 Task: Create a sub task Release to Production / Go Live for the task  Develop a new online tool for online course evaluations in the project BeyondPlan , assign it to team member softage.2@softage.net and update the status of the sub task to  On Track  , set the priority of the sub task to Low
Action: Mouse moved to (495, 277)
Screenshot: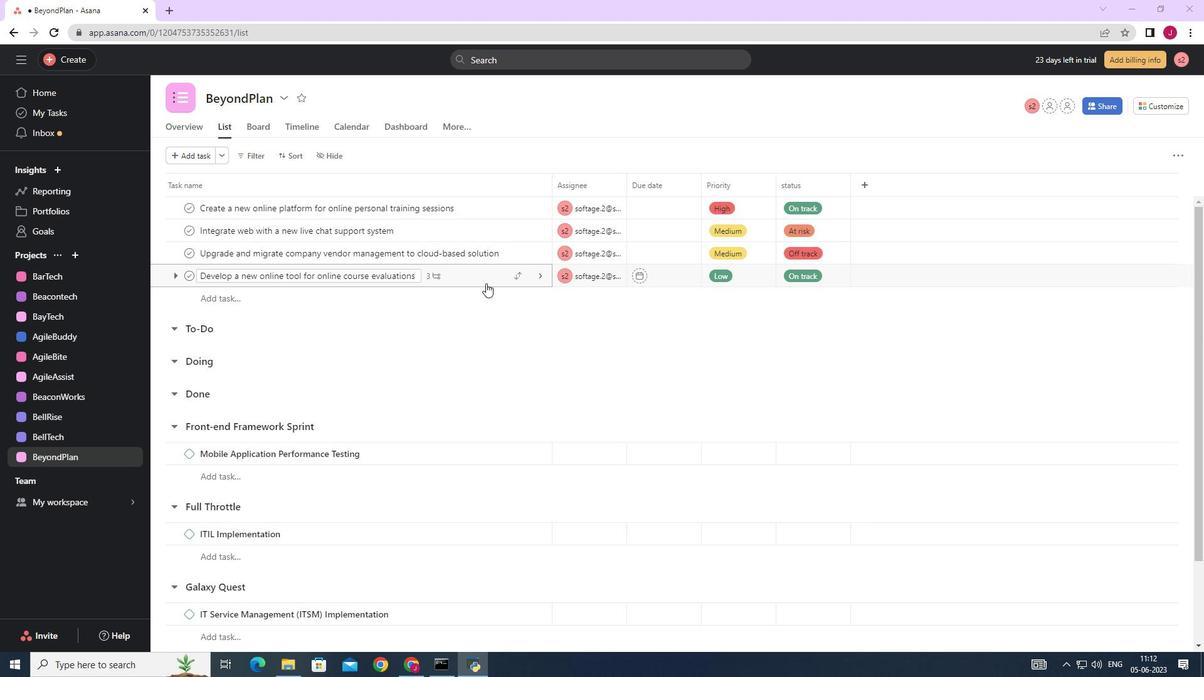 
Action: Mouse pressed left at (495, 277)
Screenshot: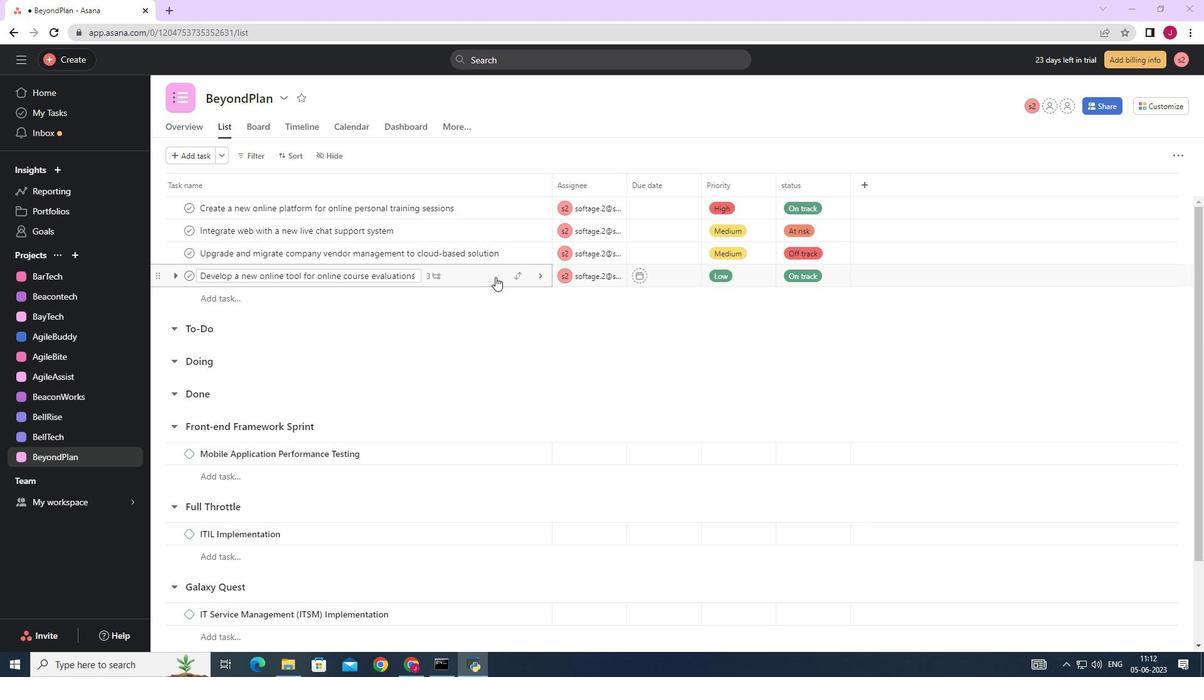 
Action: Mouse moved to (1031, 352)
Screenshot: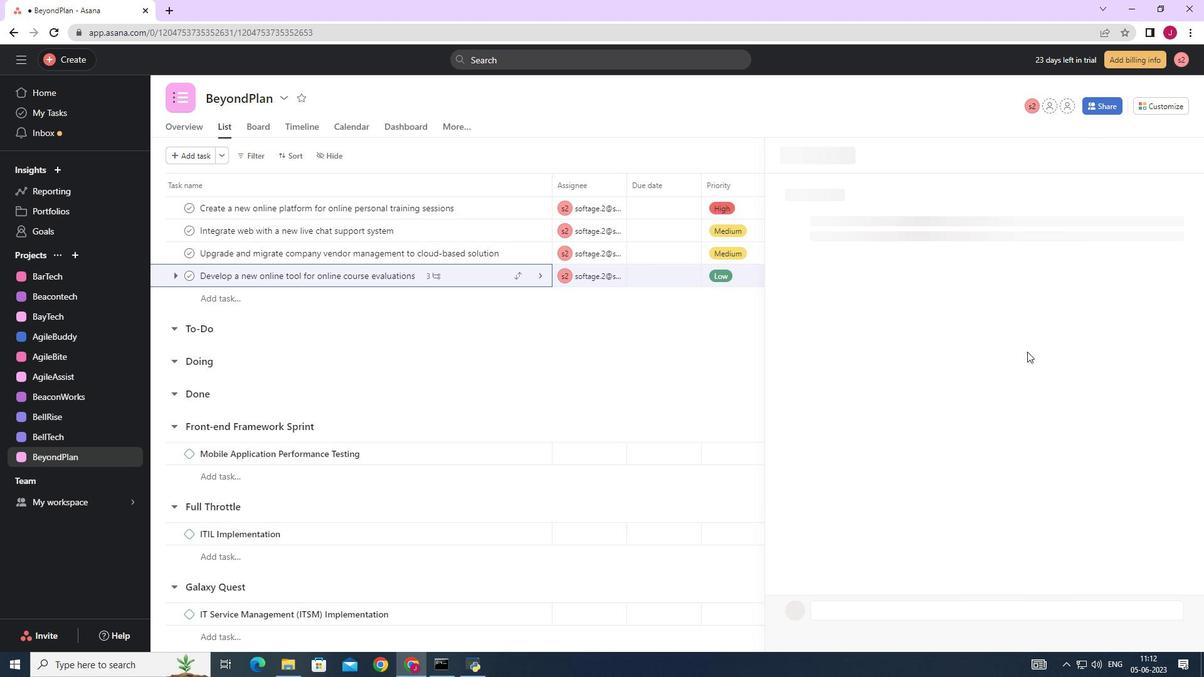 
Action: Mouse scrolled (1031, 351) with delta (0, 0)
Screenshot: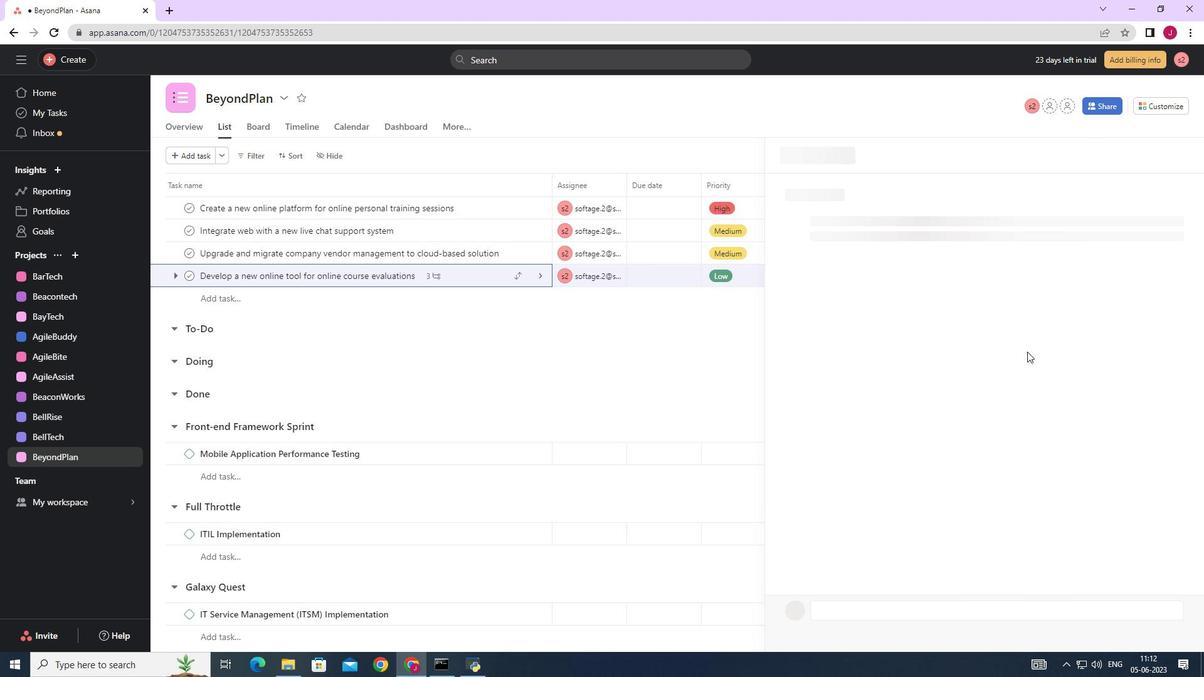 
Action: Mouse scrolled (1031, 351) with delta (0, 0)
Screenshot: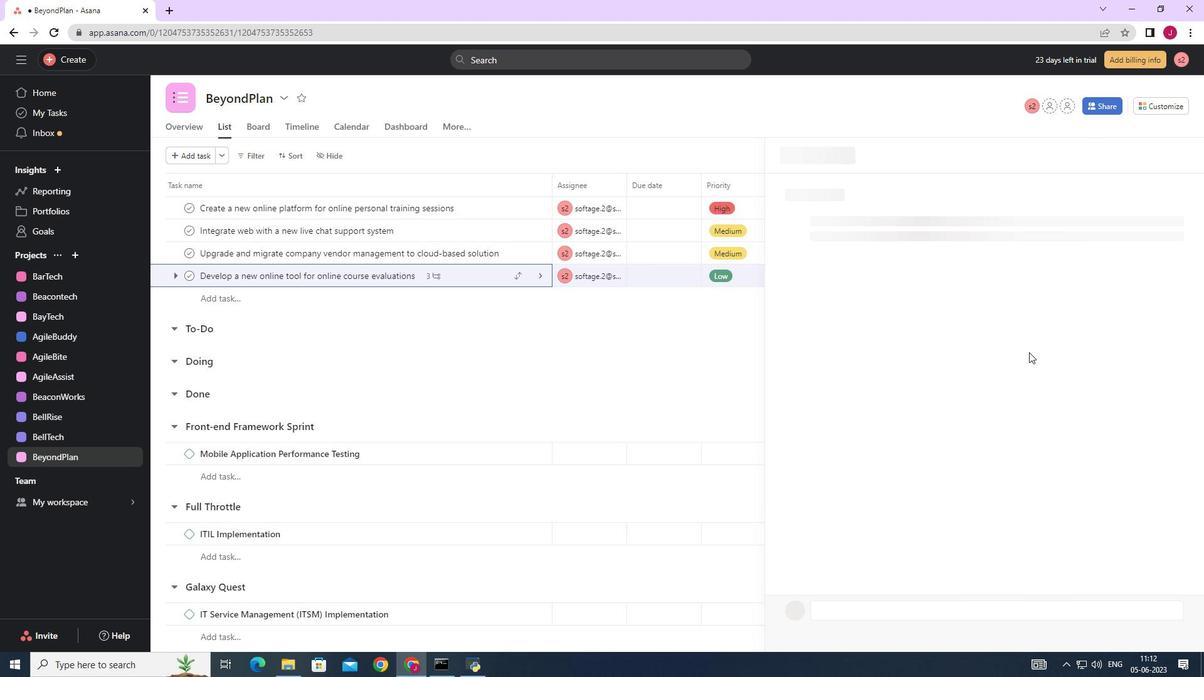 
Action: Mouse scrolled (1031, 351) with delta (0, 0)
Screenshot: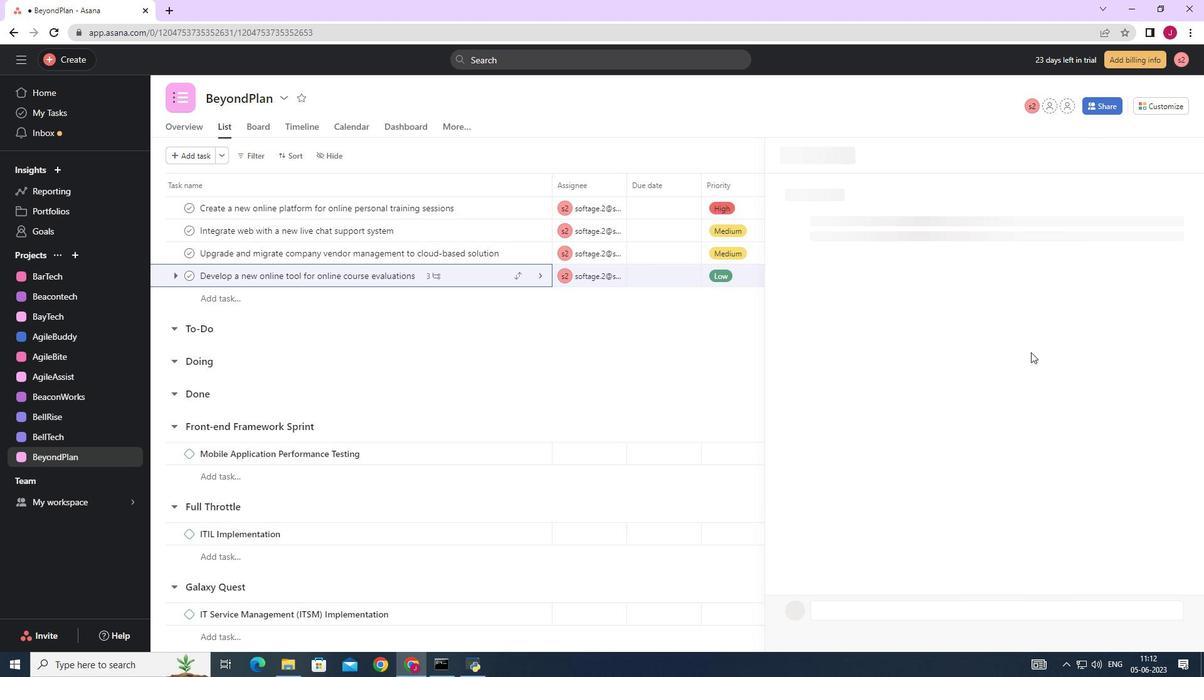 
Action: Mouse scrolled (1031, 351) with delta (0, 0)
Screenshot: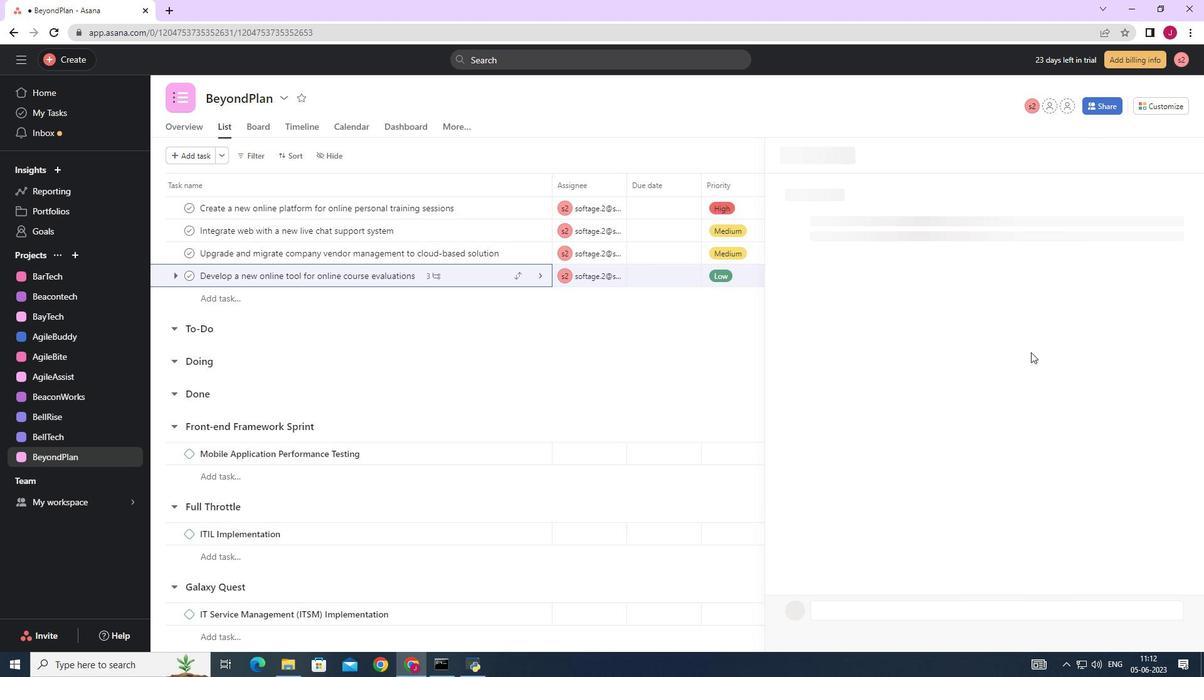 
Action: Mouse moved to (813, 455)
Screenshot: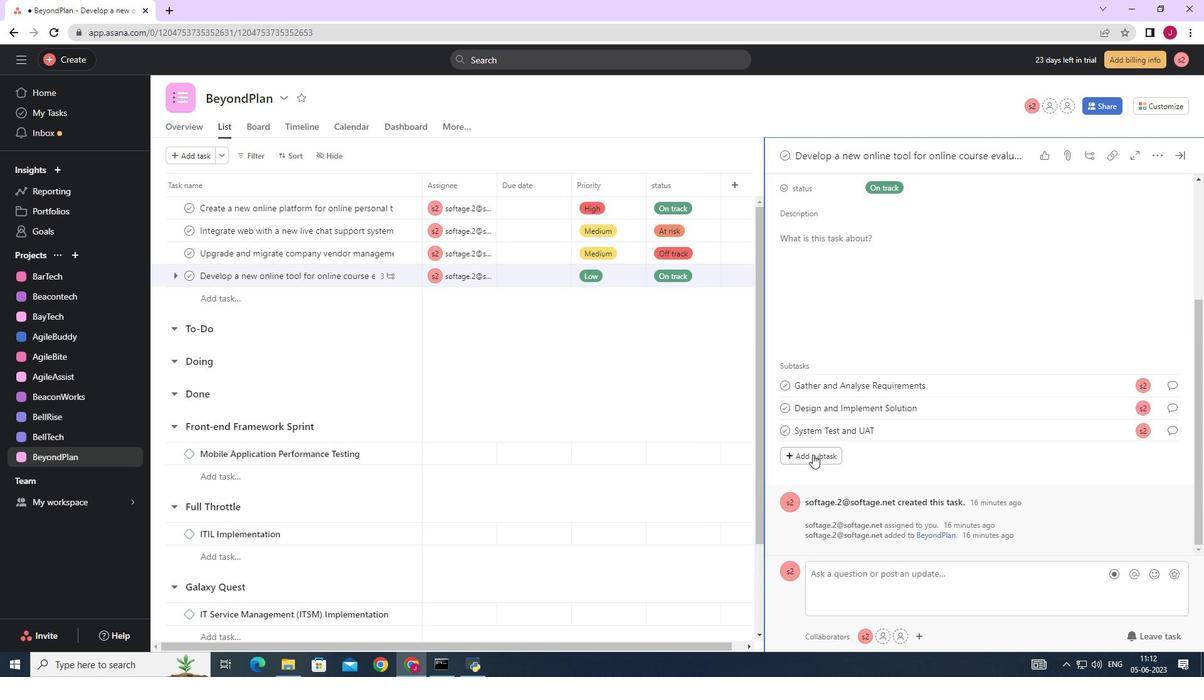 
Action: Mouse pressed left at (813, 455)
Screenshot: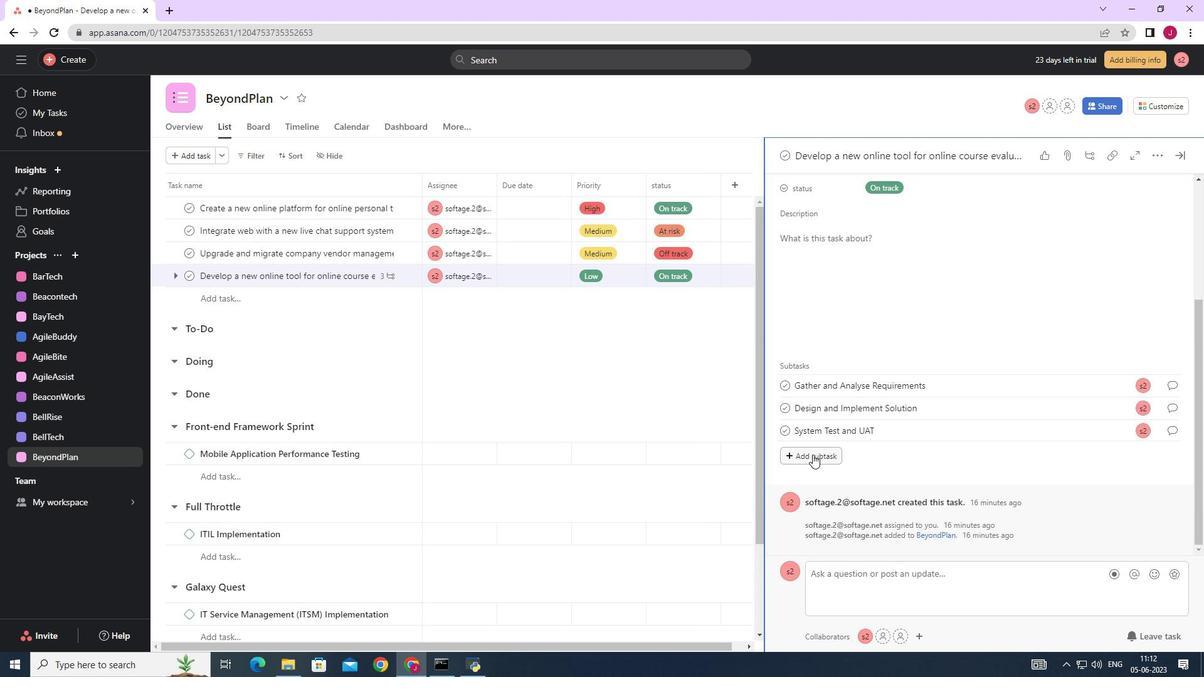 
Action: Mouse moved to (813, 455)
Screenshot: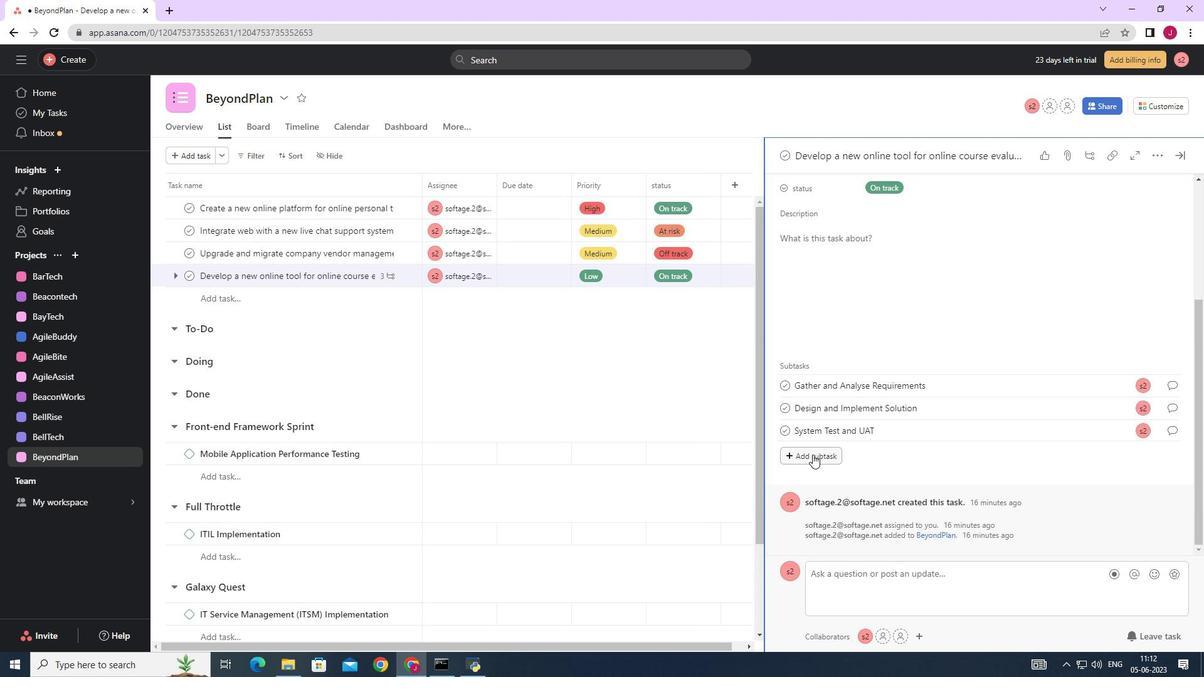 
Action: Key pressed <Key.caps_lock><Key.caps_lock>r<Key.caps_lock>ELEASE<Key.space>TO<Key.space>PRODUCTION<Key.space>/<Key.space><Key.caps_lock>g<Key.caps_lock>O<Key.space><Key.caps_lock>l<Key.caps_lock>IVE
Screenshot: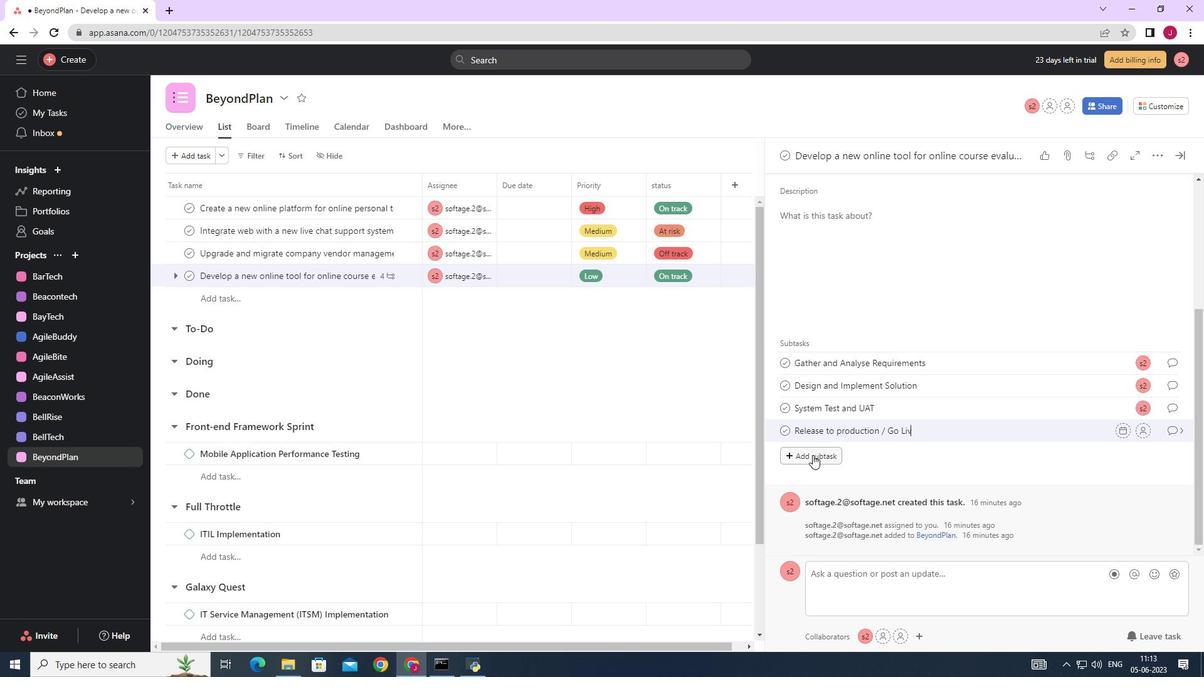 
Action: Mouse moved to (1139, 430)
Screenshot: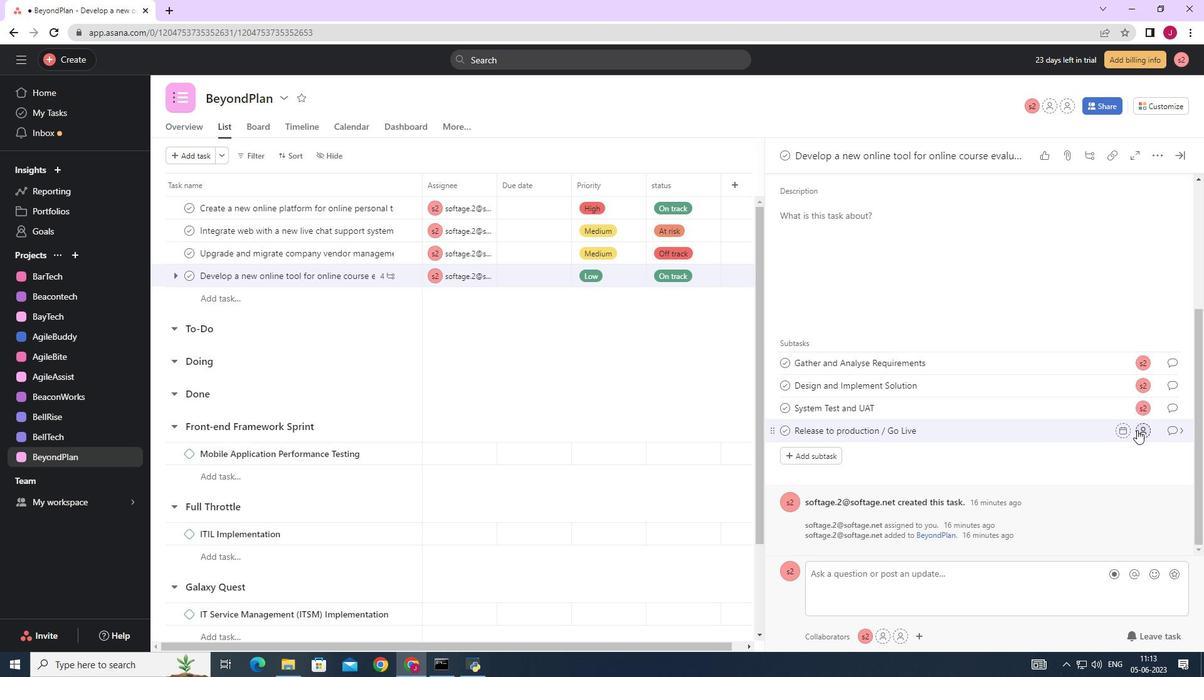 
Action: Mouse pressed left at (1139, 430)
Screenshot: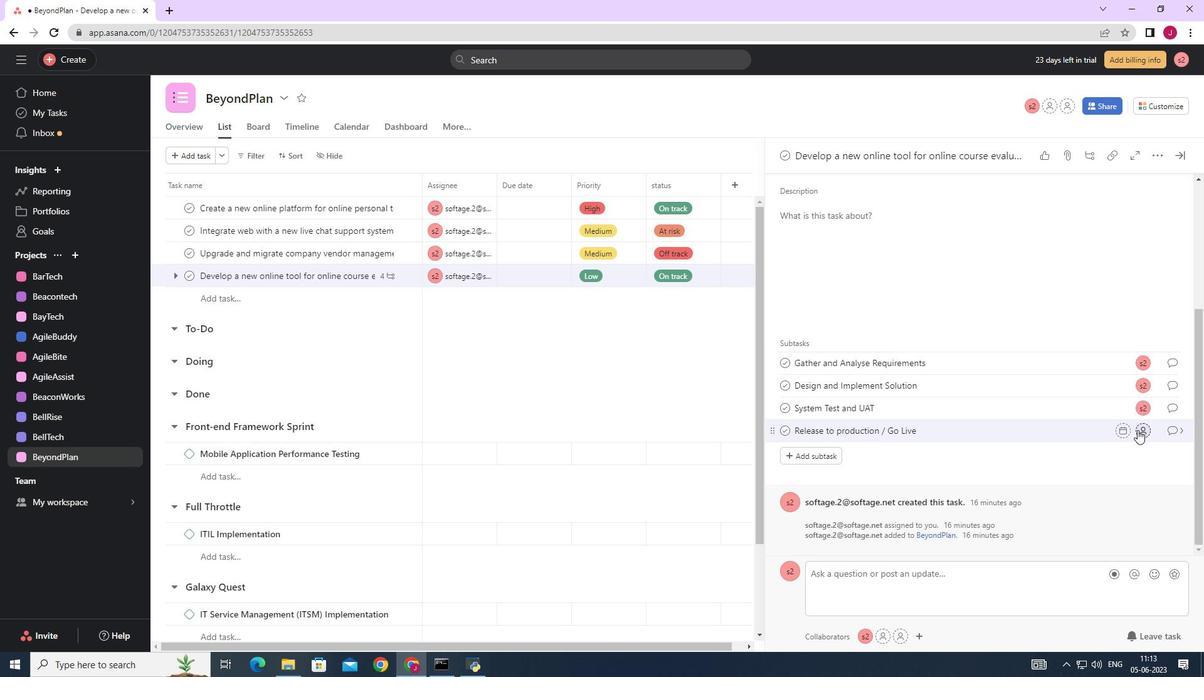
Action: Mouse moved to (986, 517)
Screenshot: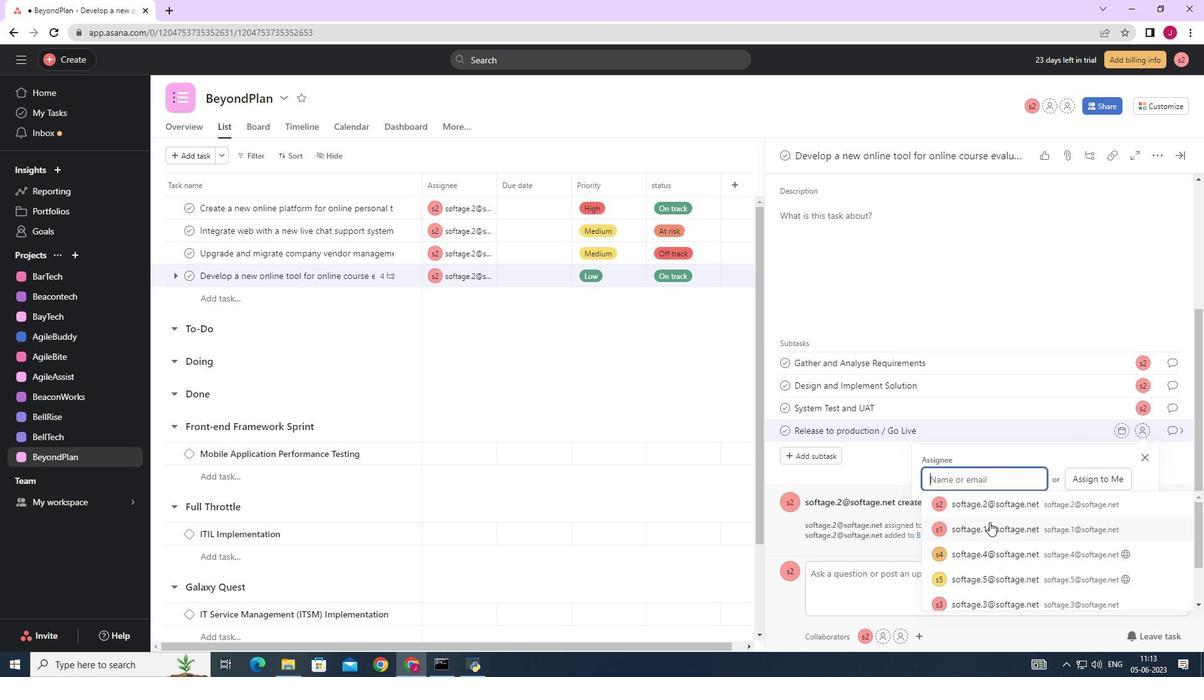 
Action: Key pressed SOFTAGE.2
Screenshot: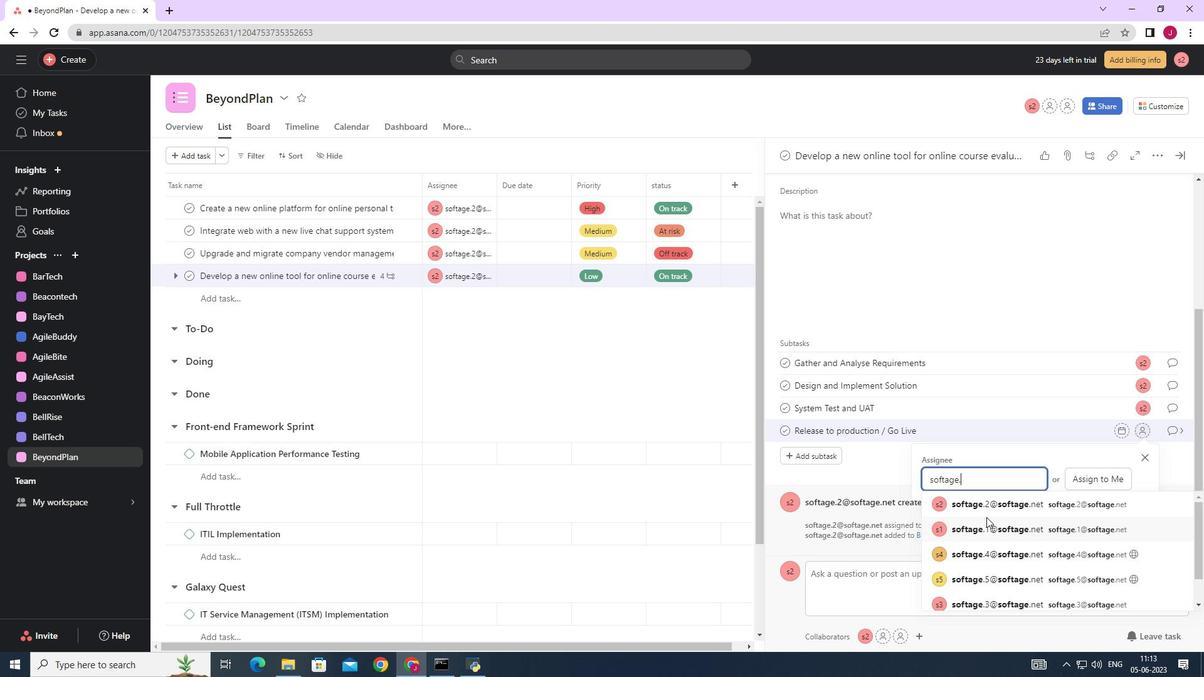 
Action: Mouse moved to (976, 503)
Screenshot: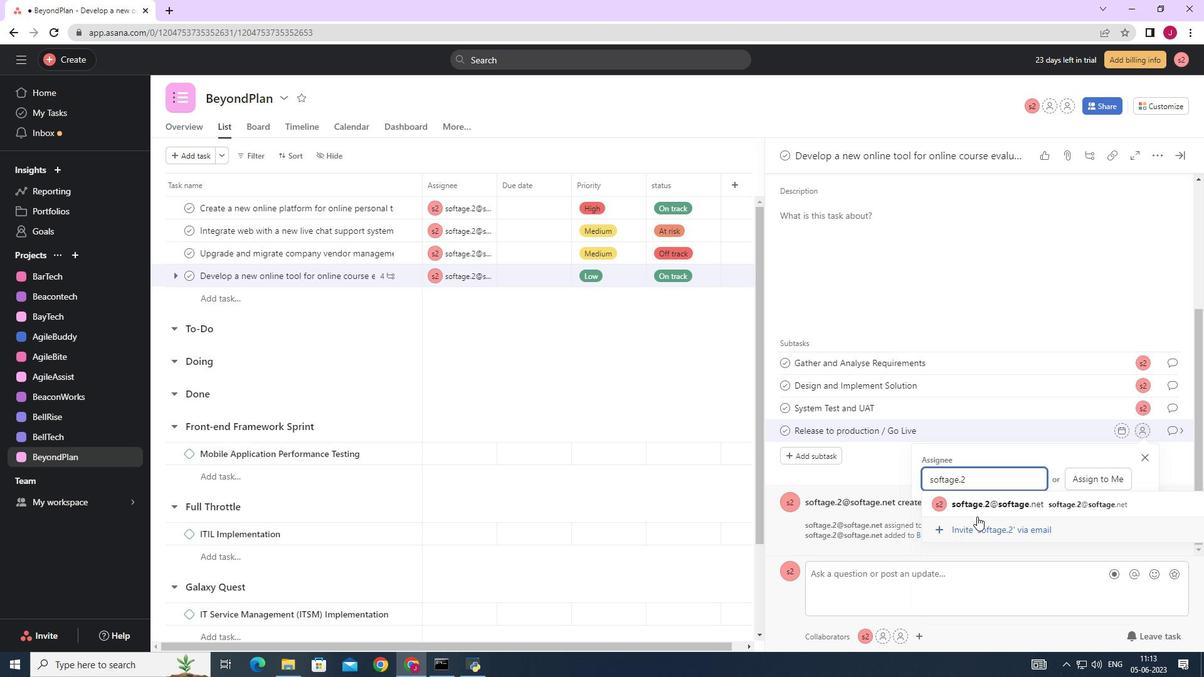 
Action: Mouse pressed left at (976, 503)
Screenshot: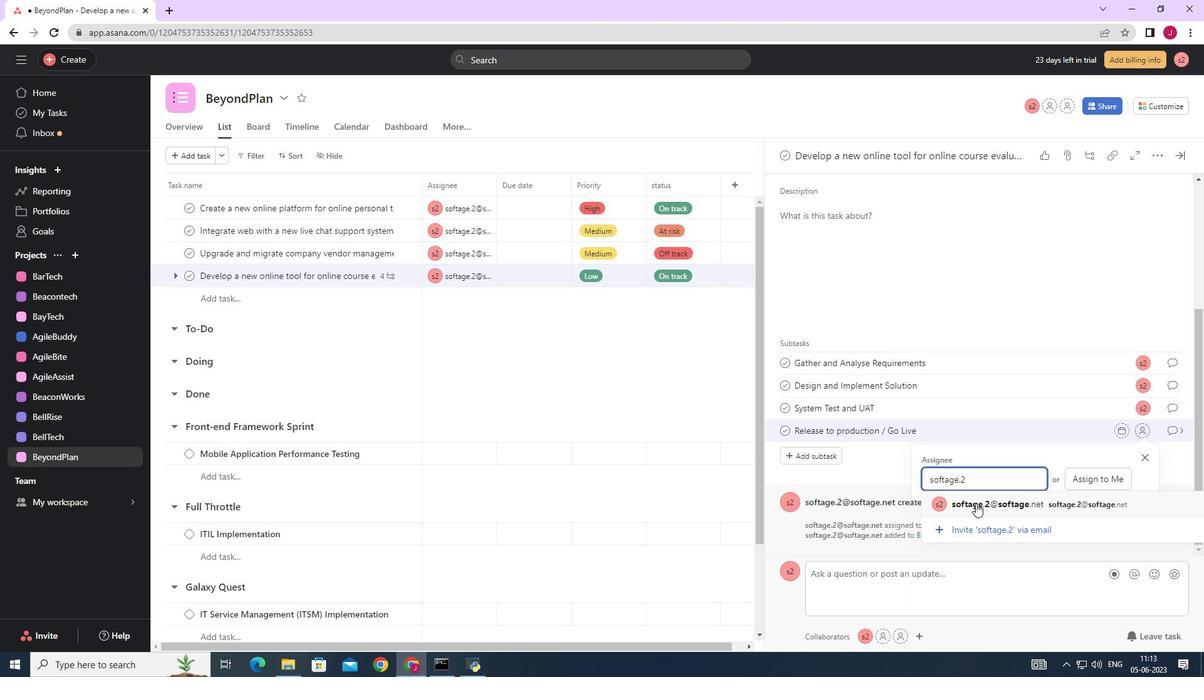 
Action: Mouse moved to (1176, 431)
Screenshot: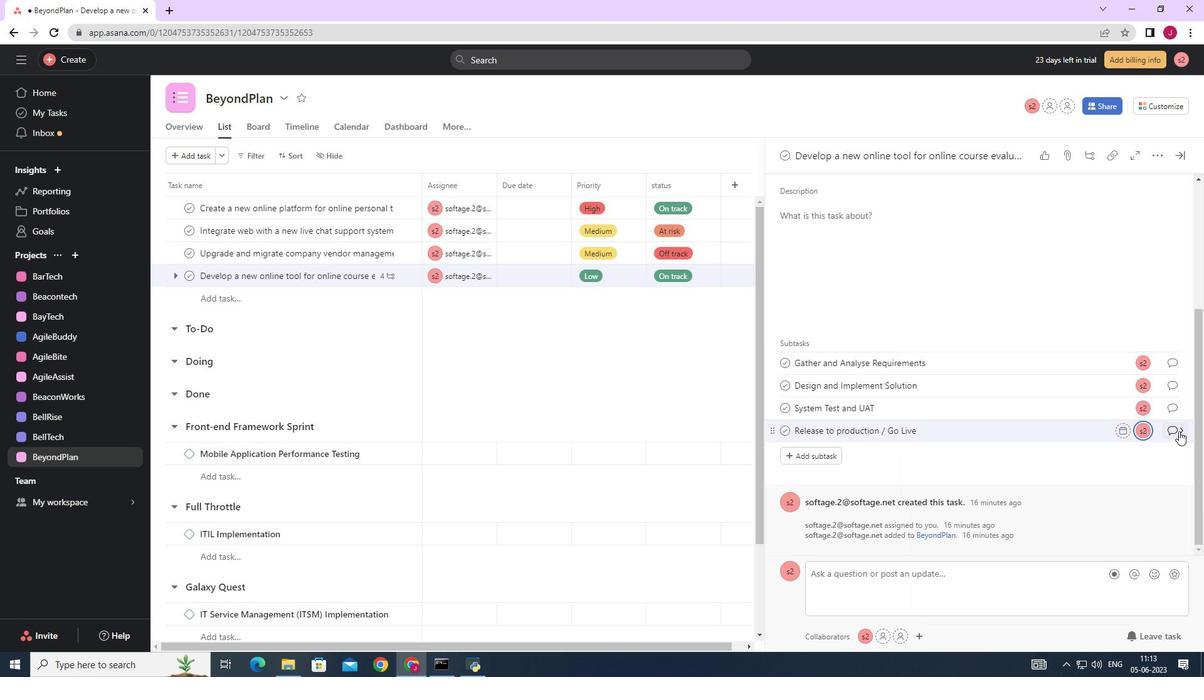 
Action: Mouse pressed left at (1176, 431)
Screenshot: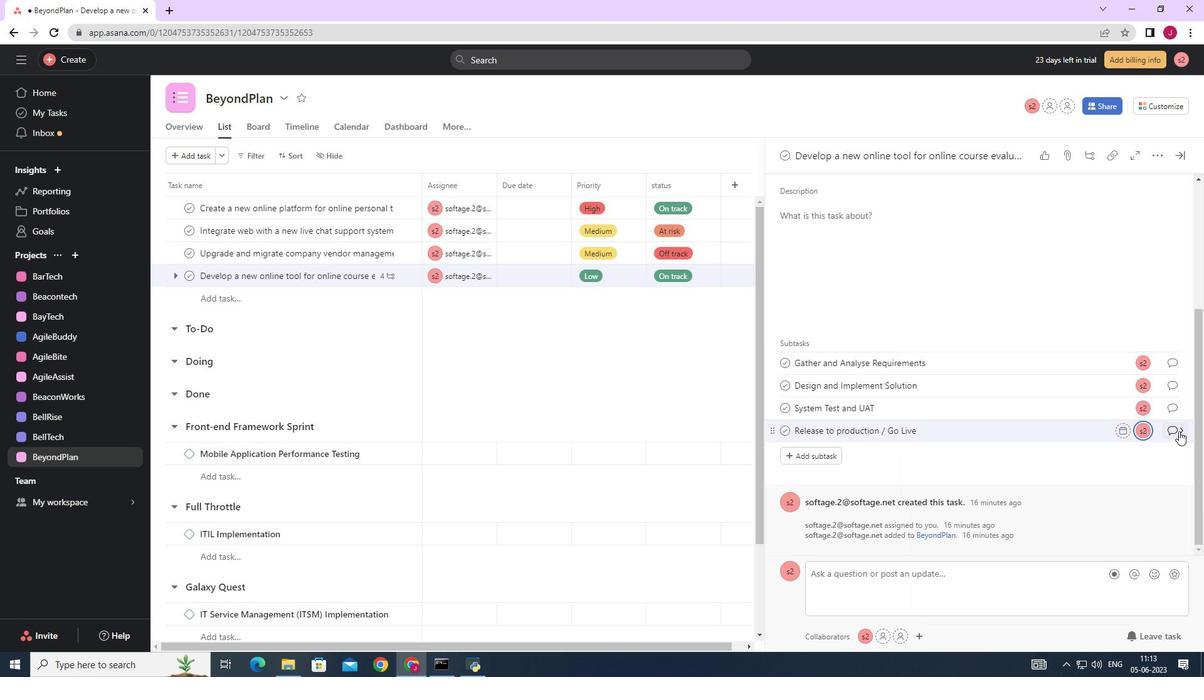 
Action: Mouse moved to (833, 332)
Screenshot: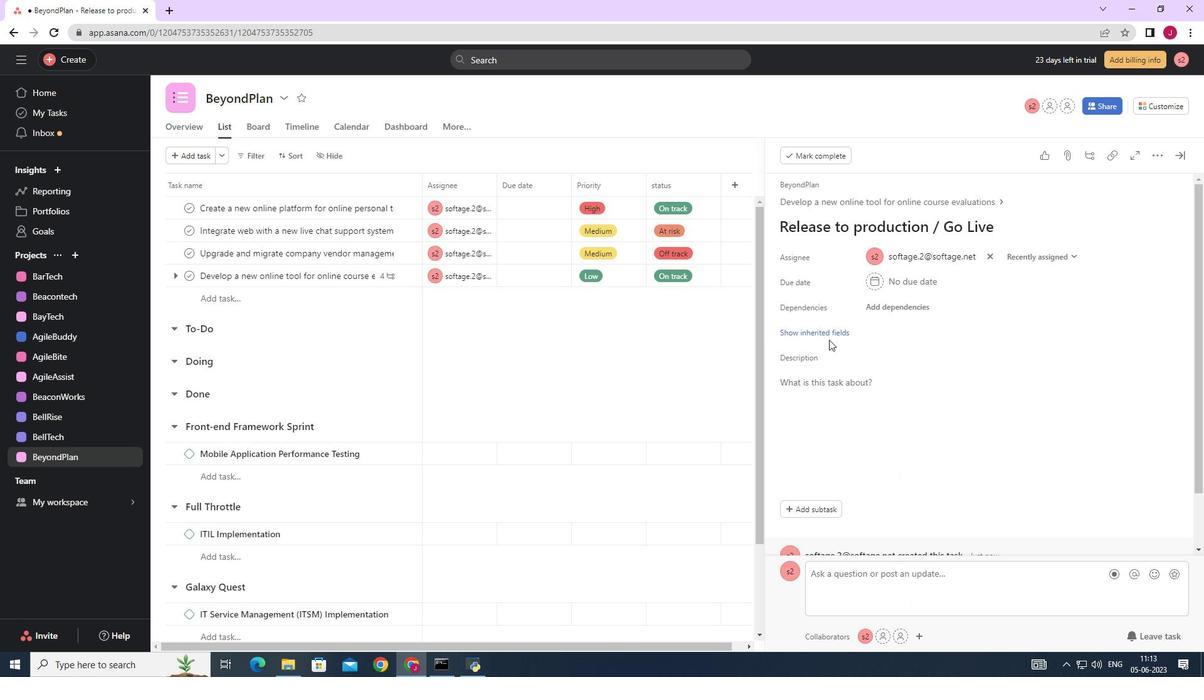 
Action: Mouse pressed left at (833, 332)
Screenshot: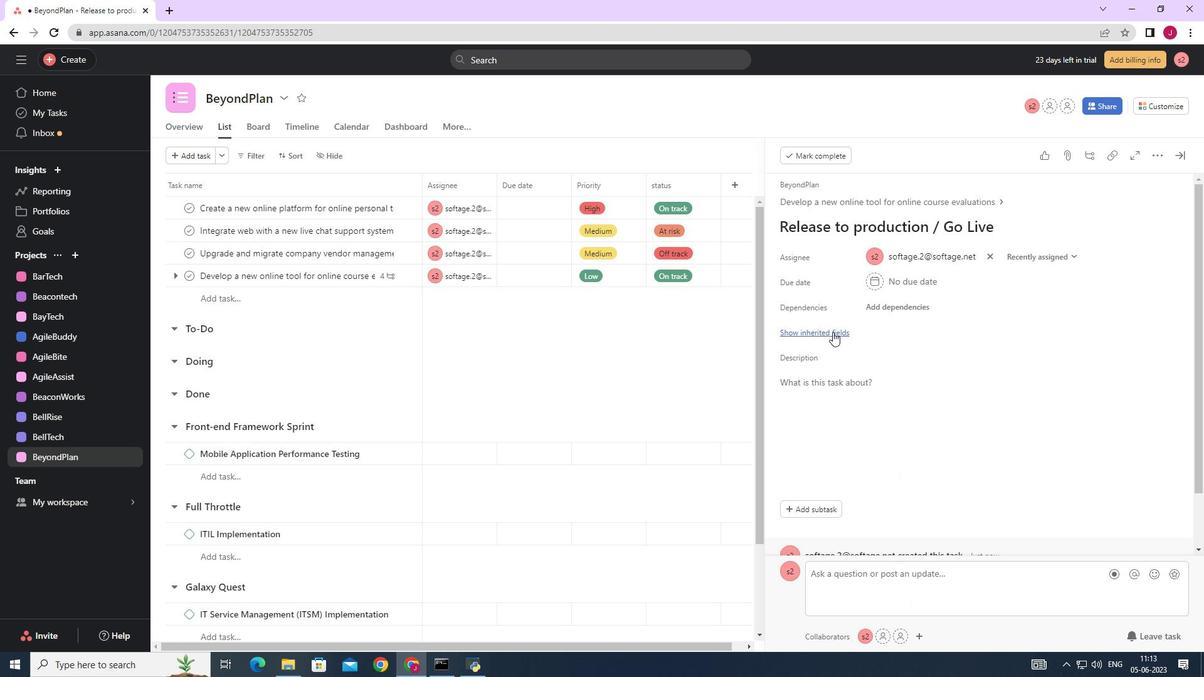 
Action: Mouse moved to (880, 355)
Screenshot: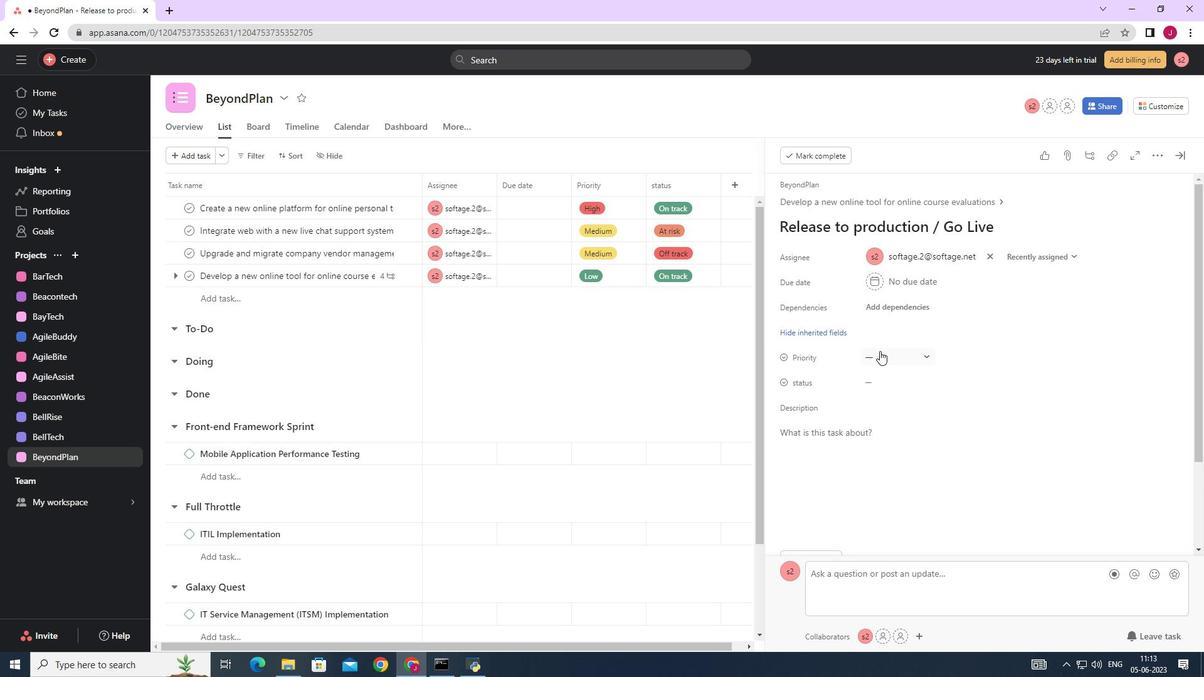
Action: Mouse pressed left at (880, 355)
Screenshot: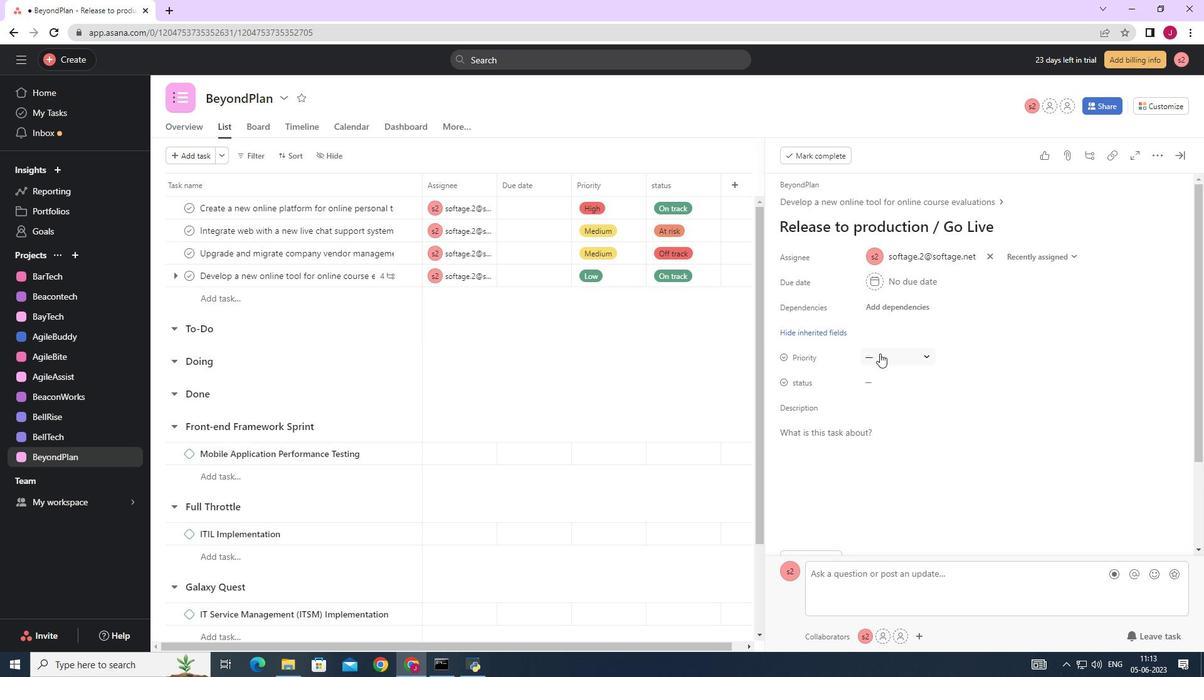 
Action: Mouse moved to (896, 451)
Screenshot: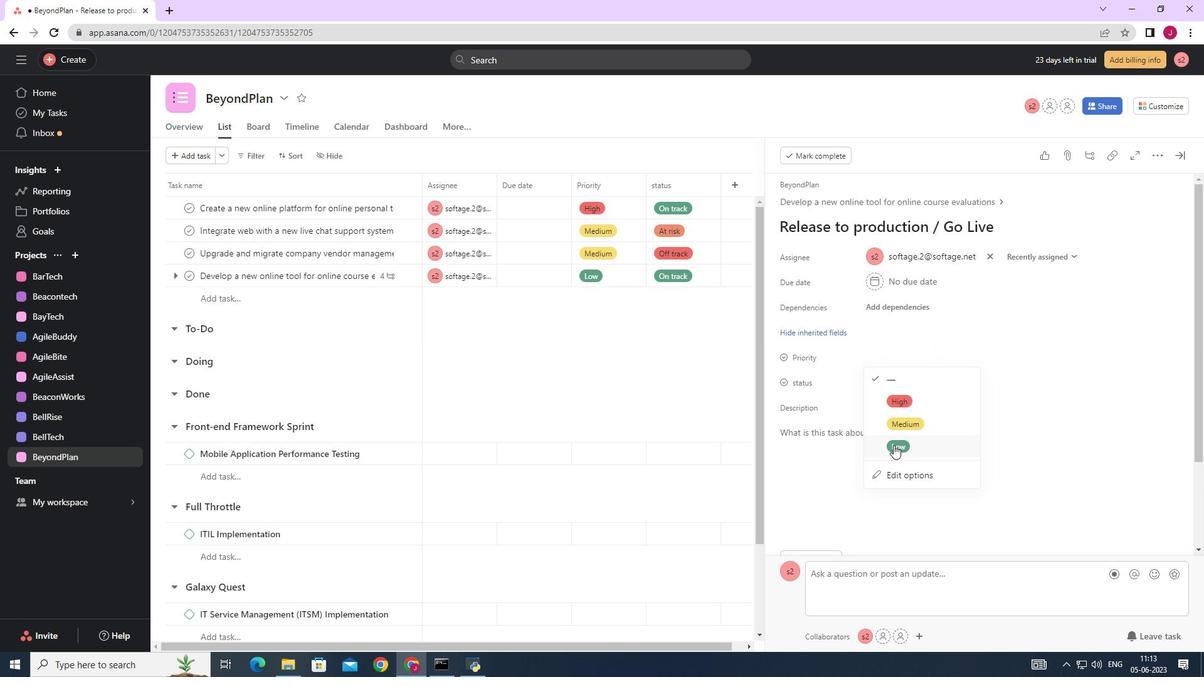 
Action: Mouse pressed left at (896, 451)
Screenshot: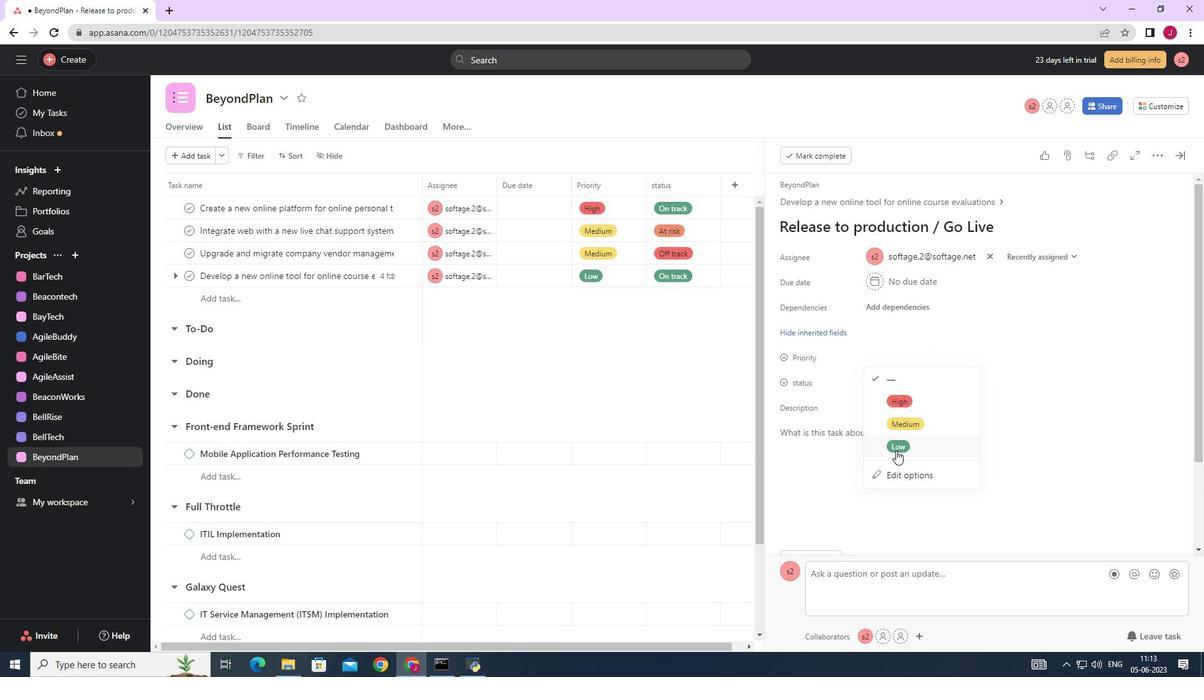 
Action: Mouse moved to (880, 378)
Screenshot: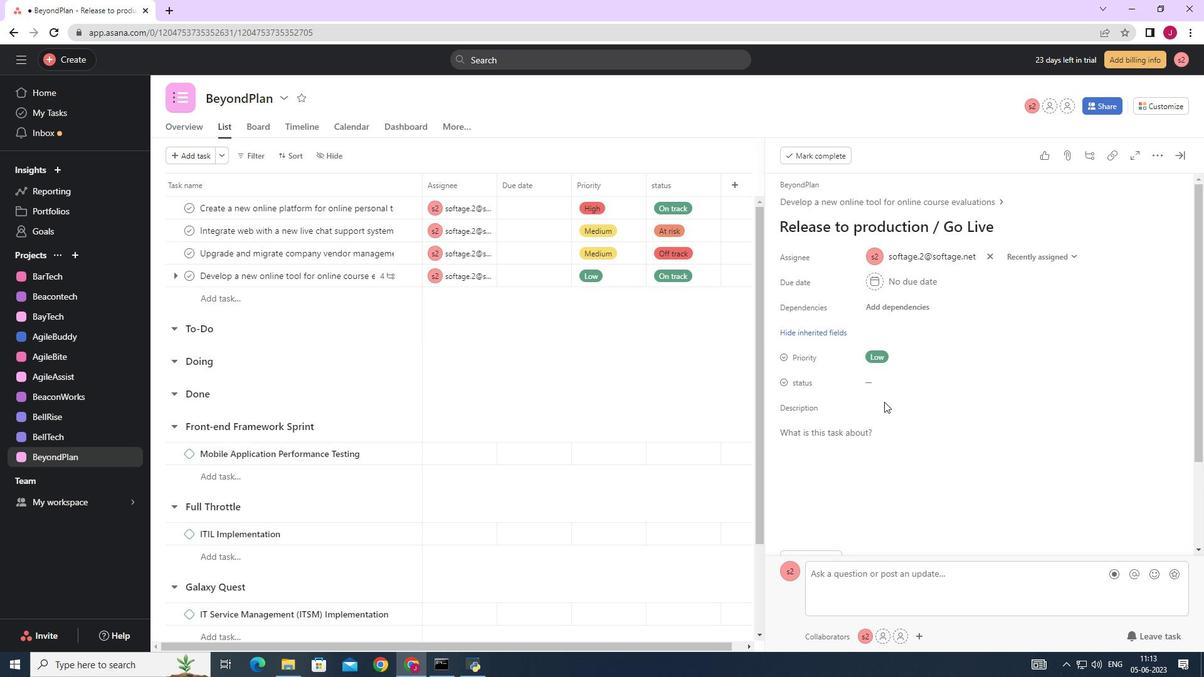
Action: Mouse pressed left at (880, 378)
Screenshot: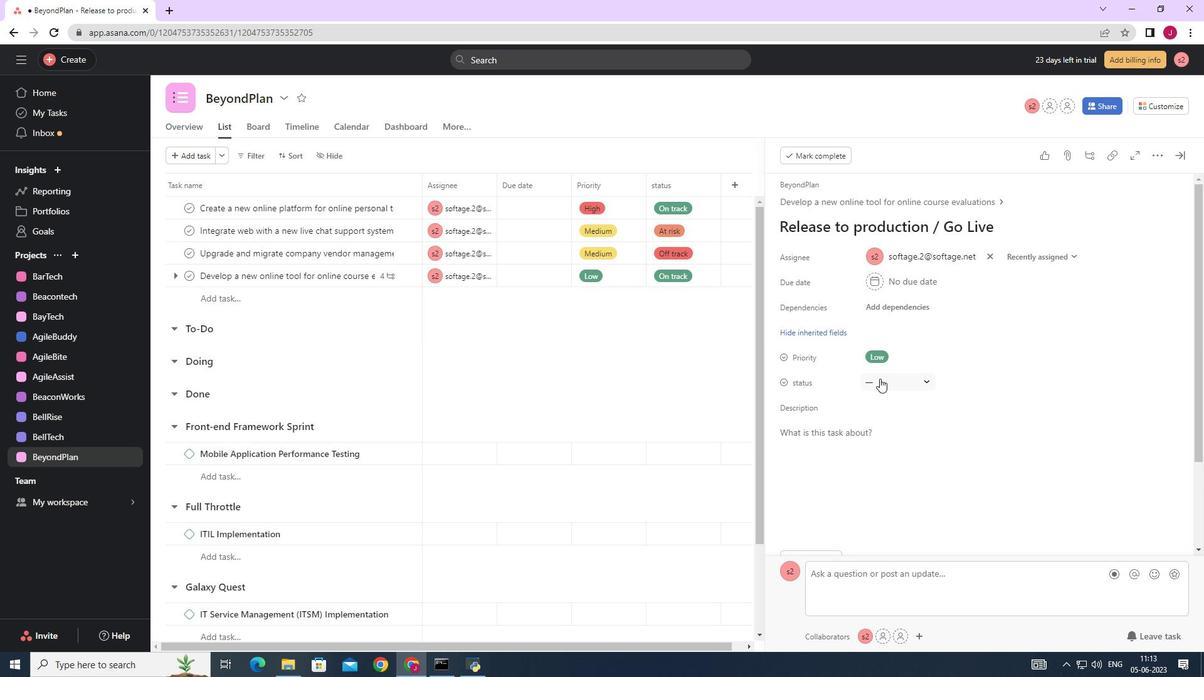 
Action: Mouse moved to (909, 421)
Screenshot: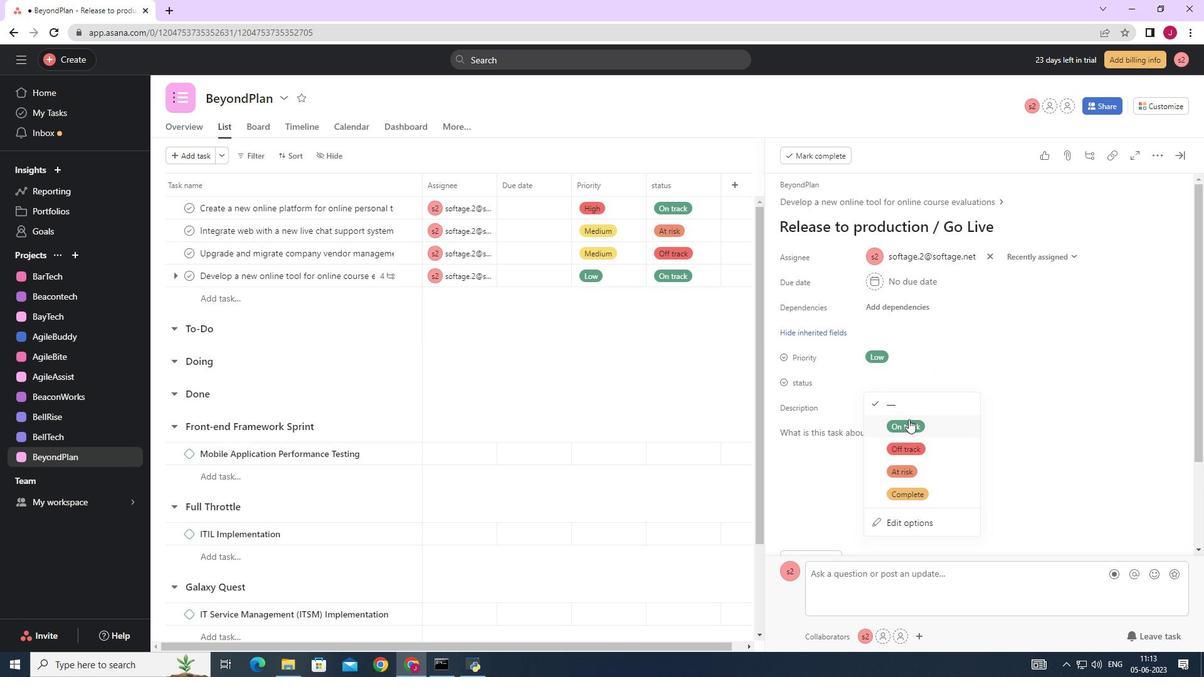 
Action: Mouse pressed left at (909, 421)
Screenshot: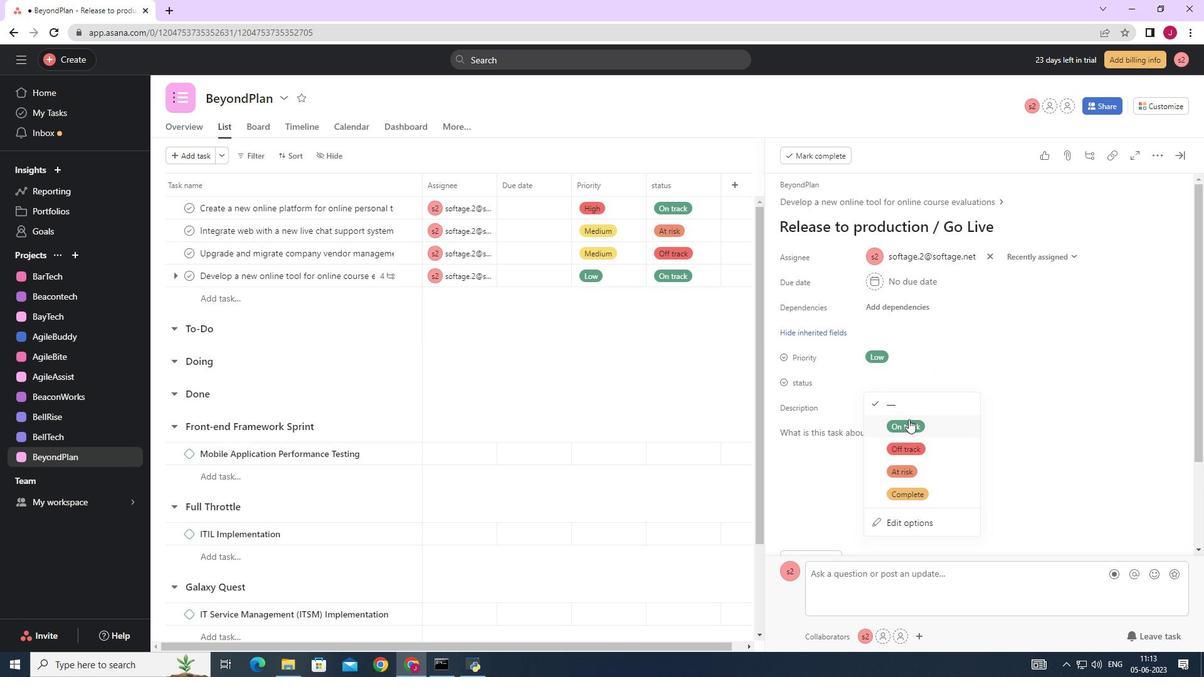 
Action: Mouse moved to (1180, 152)
Screenshot: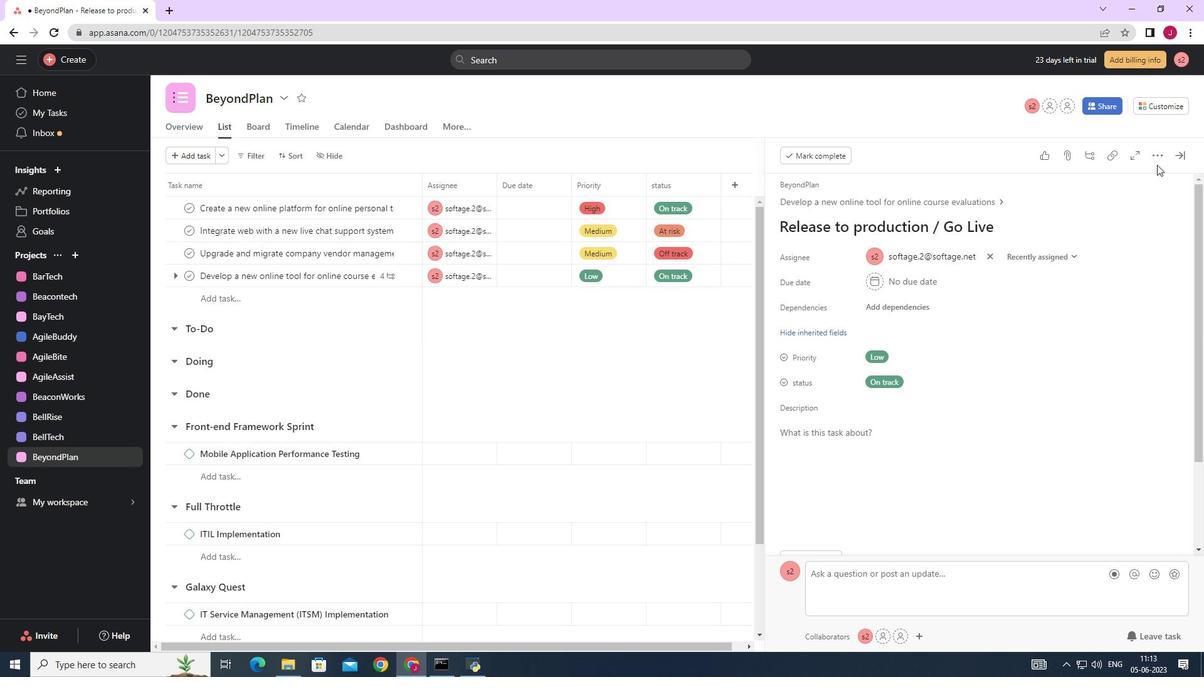 
Action: Mouse pressed left at (1180, 152)
Screenshot: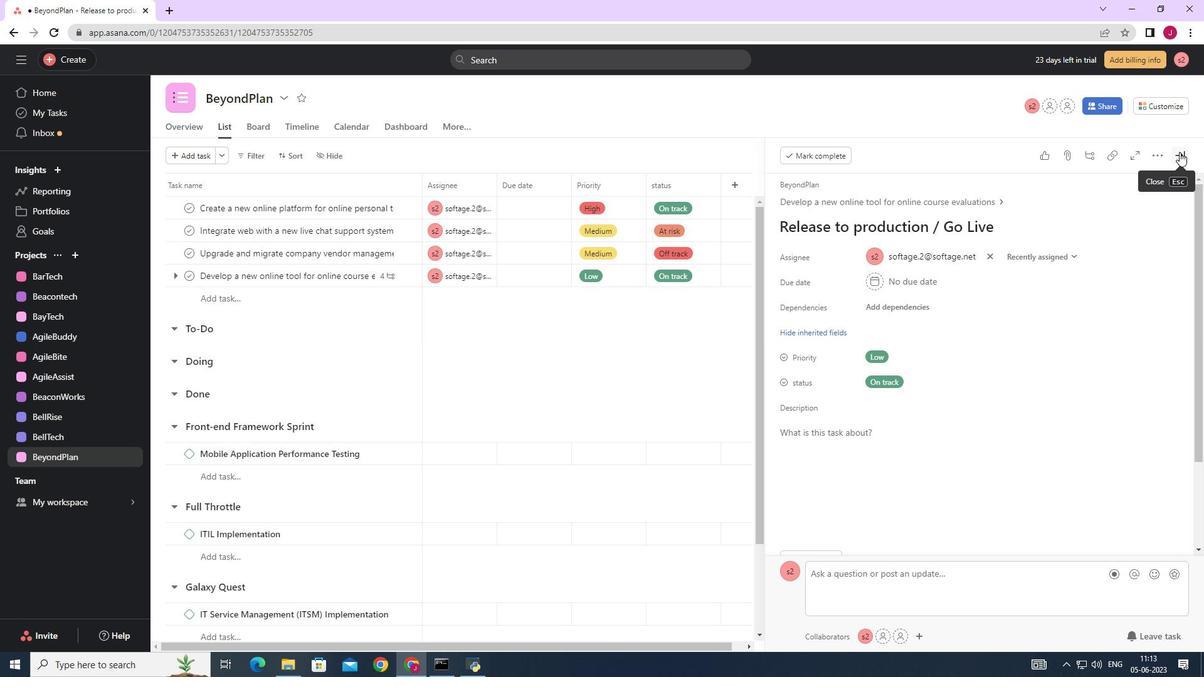 
